 Task: Modify language to English.
Action: Mouse moved to (850, 144)
Screenshot: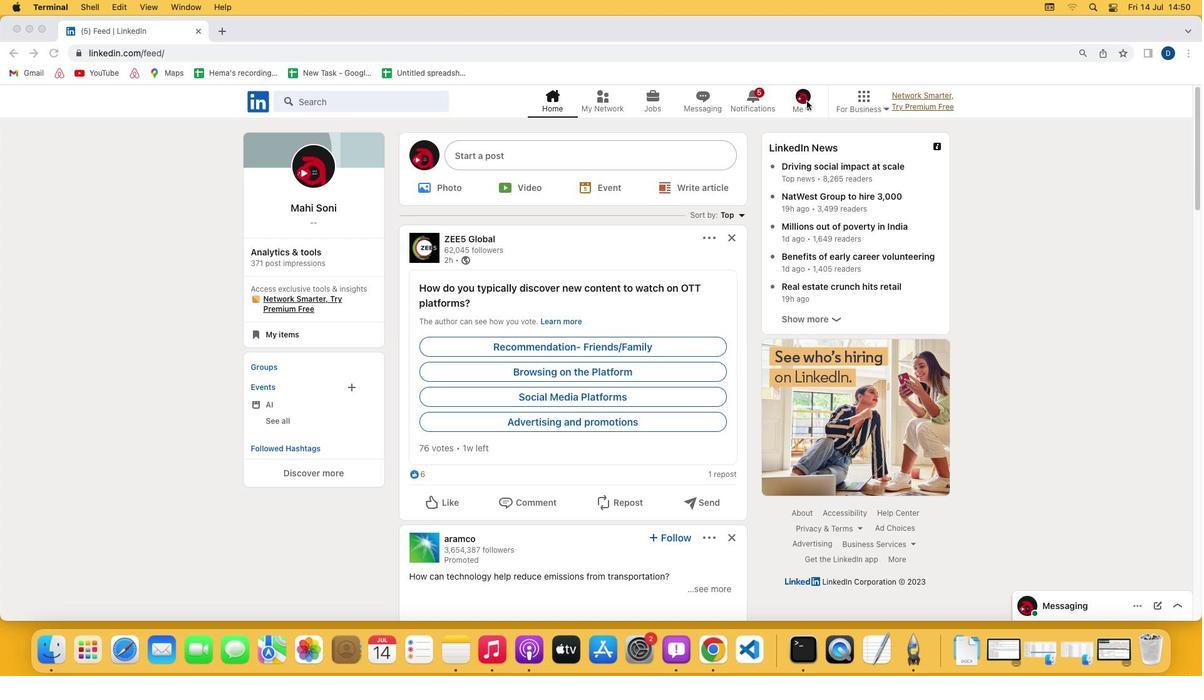 
Action: Mouse pressed left at (850, 144)
Screenshot: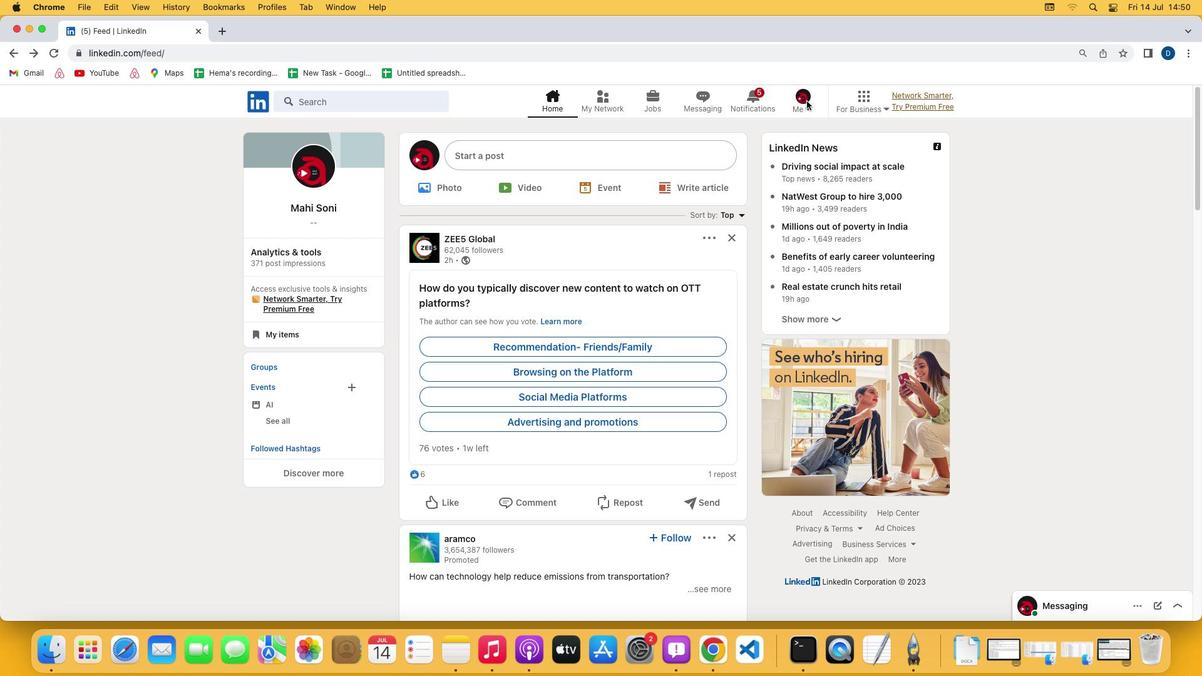 
Action: Mouse pressed left at (850, 144)
Screenshot: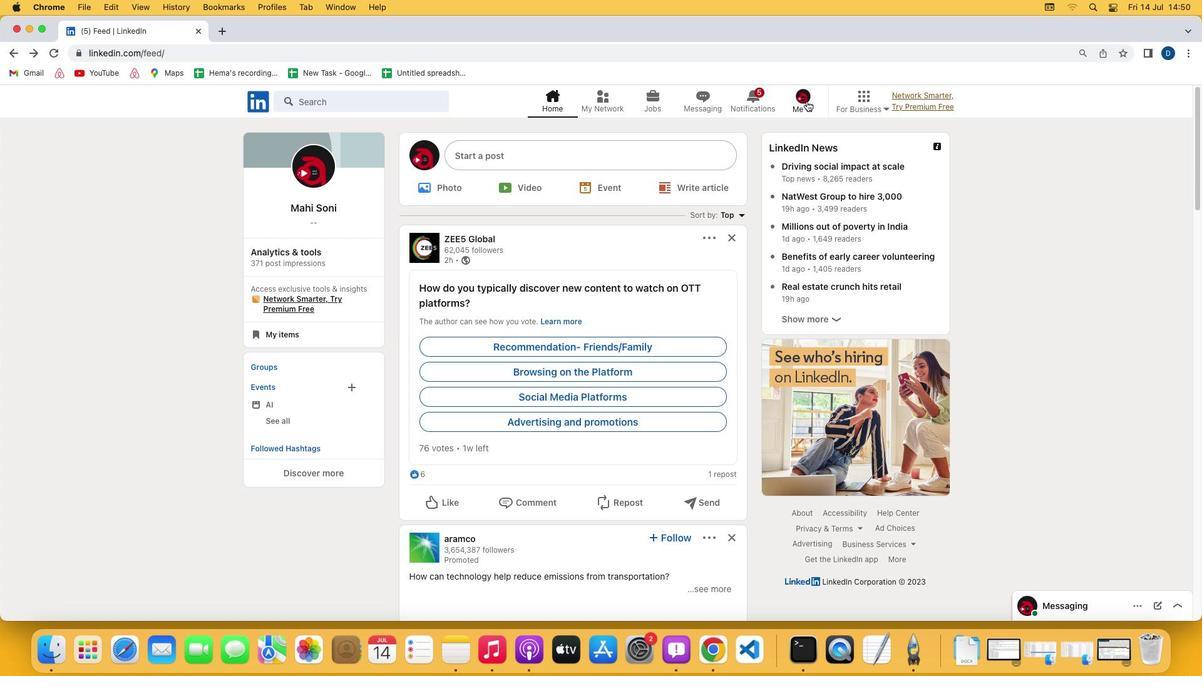 
Action: Mouse moved to (768, 276)
Screenshot: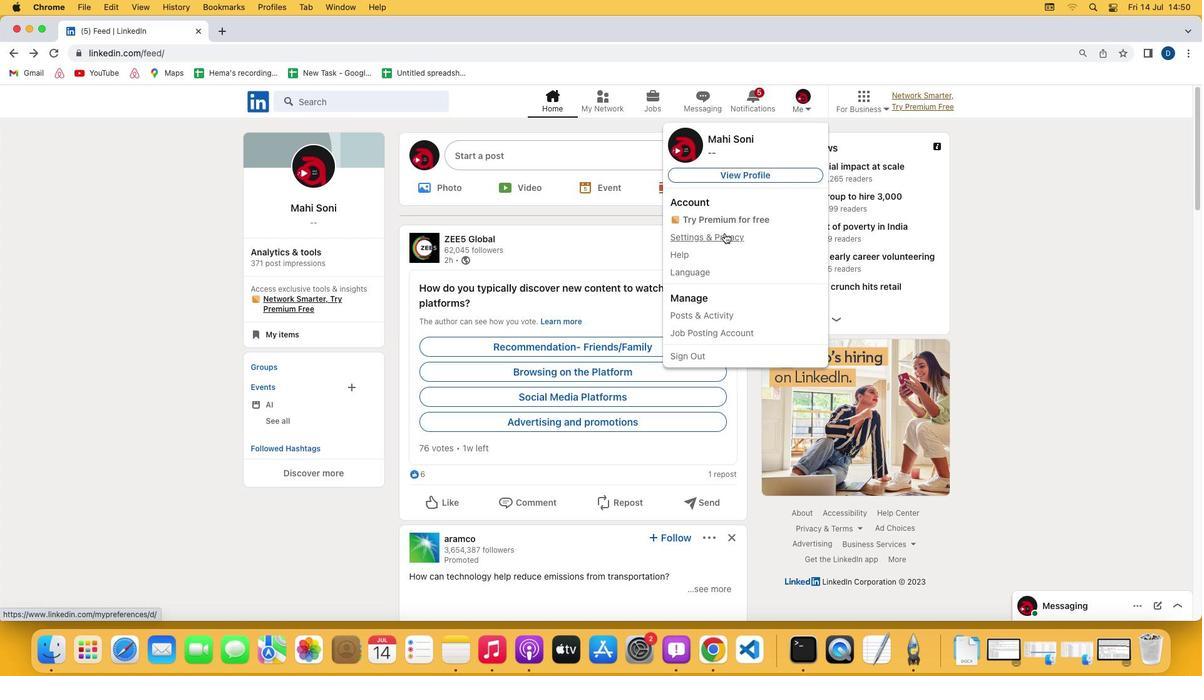 
Action: Mouse pressed left at (768, 276)
Screenshot: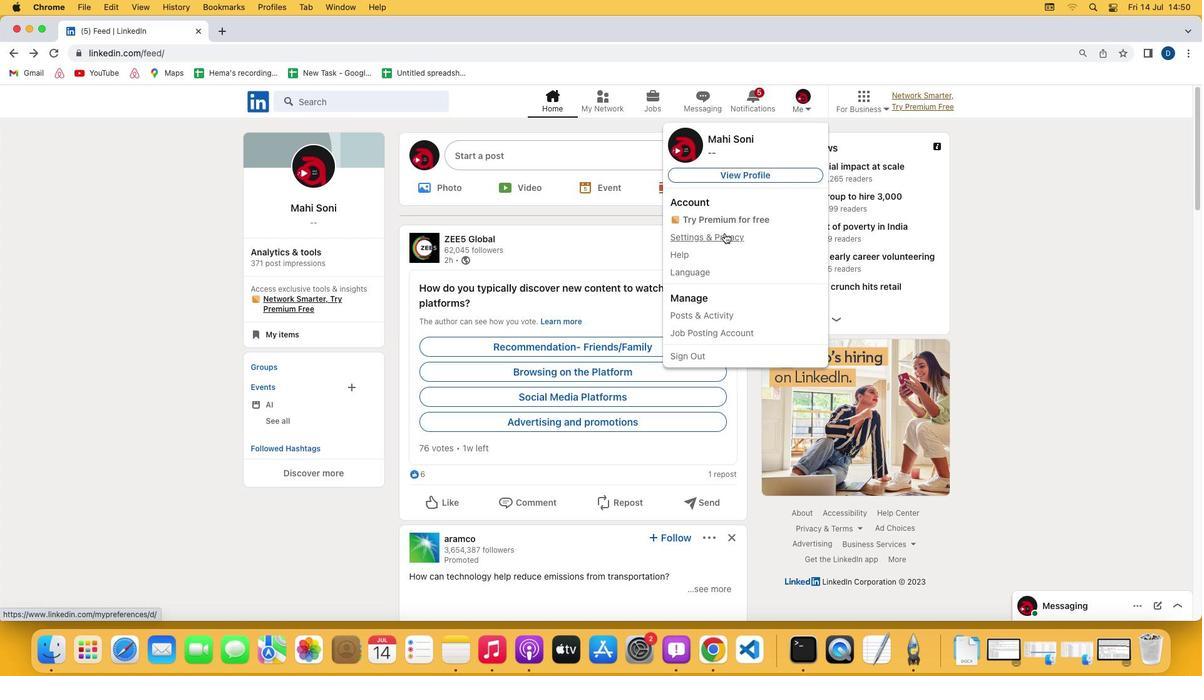 
Action: Mouse moved to (617, 435)
Screenshot: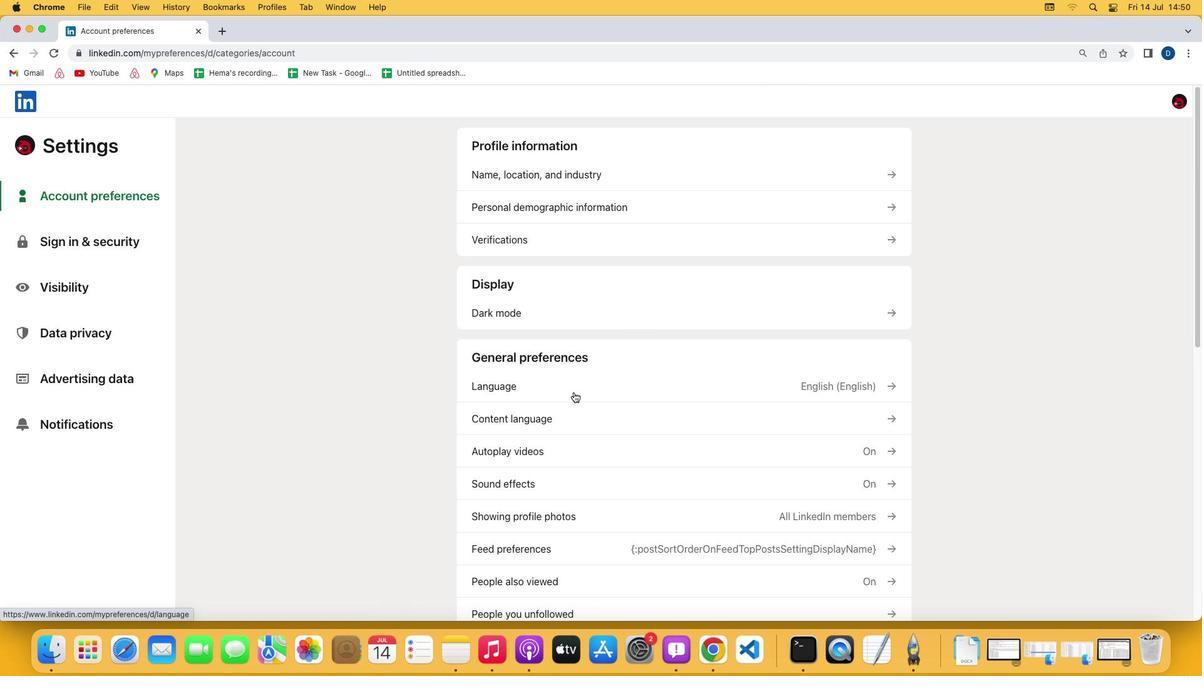 
Action: Mouse pressed left at (617, 435)
Screenshot: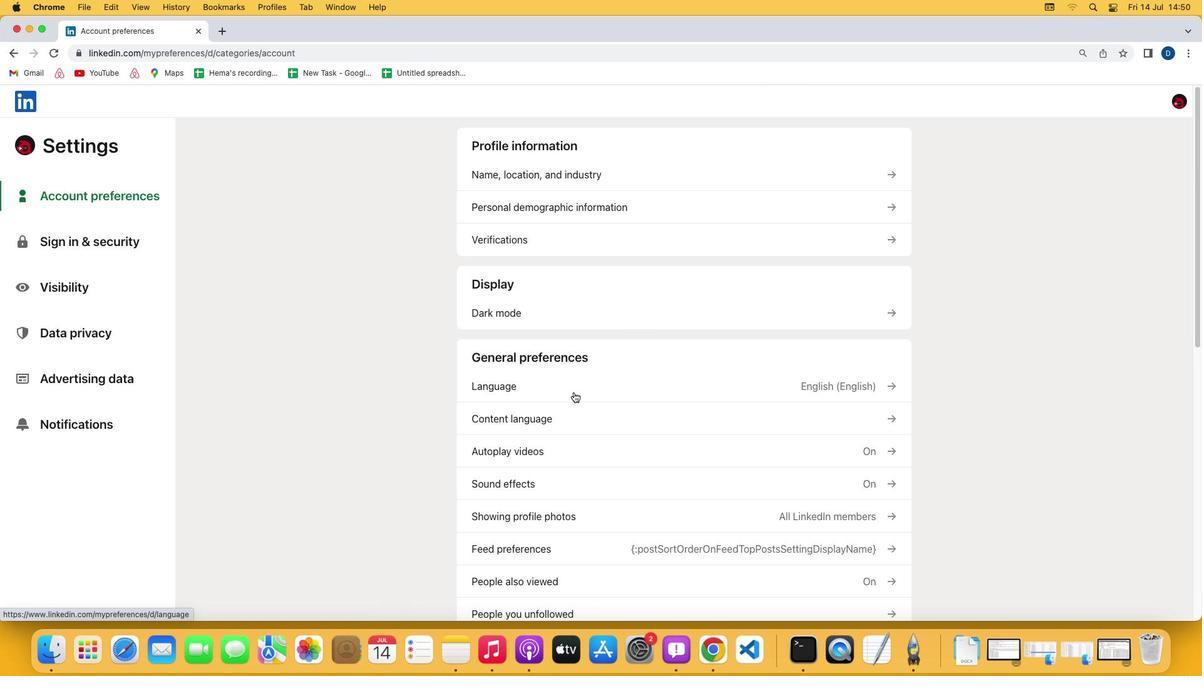 
Action: Mouse moved to (691, 259)
Screenshot: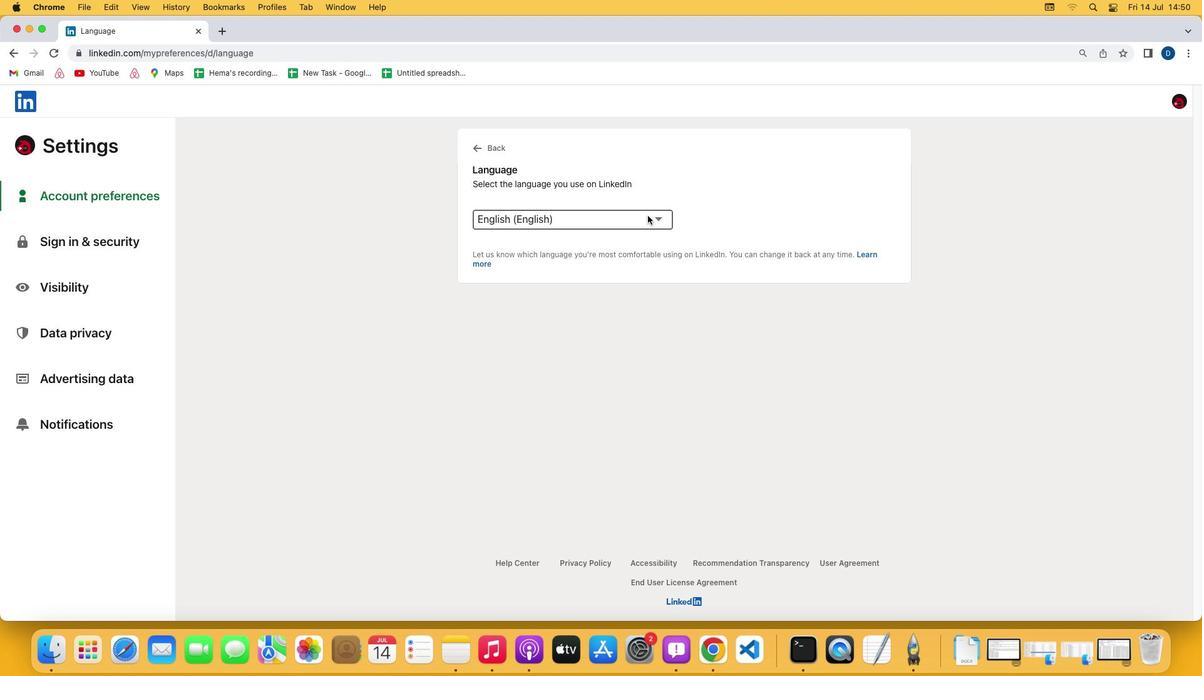 
Action: Mouse pressed left at (691, 259)
Screenshot: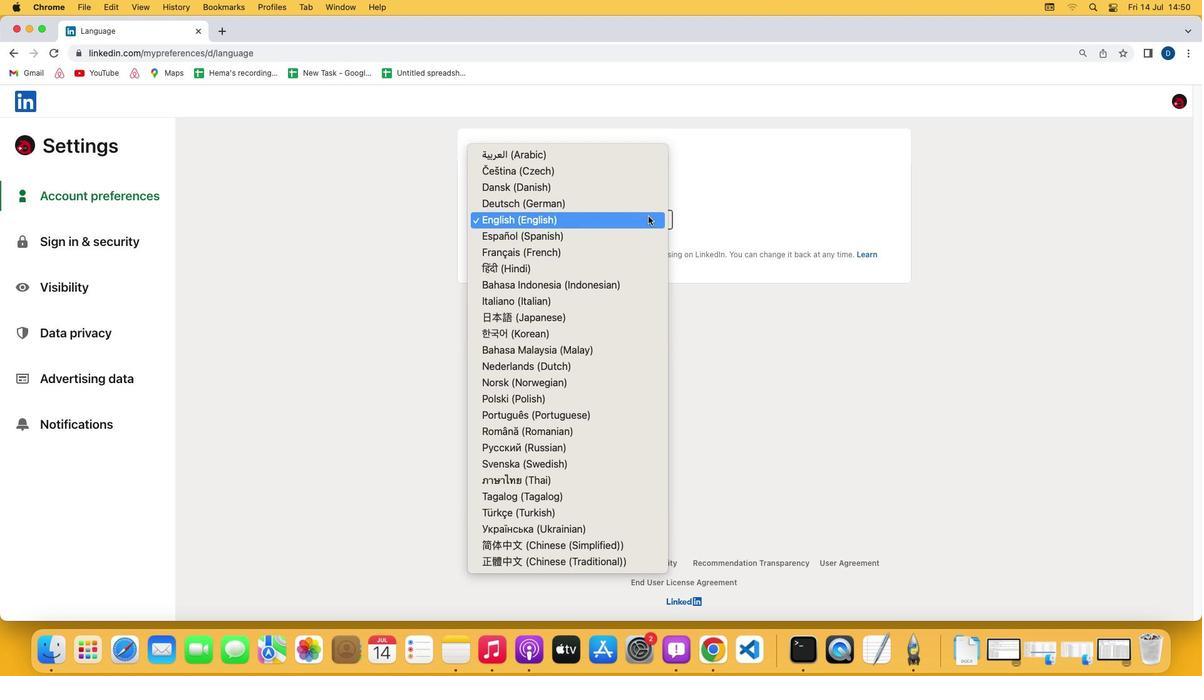 
Action: Mouse moved to (593, 268)
Screenshot: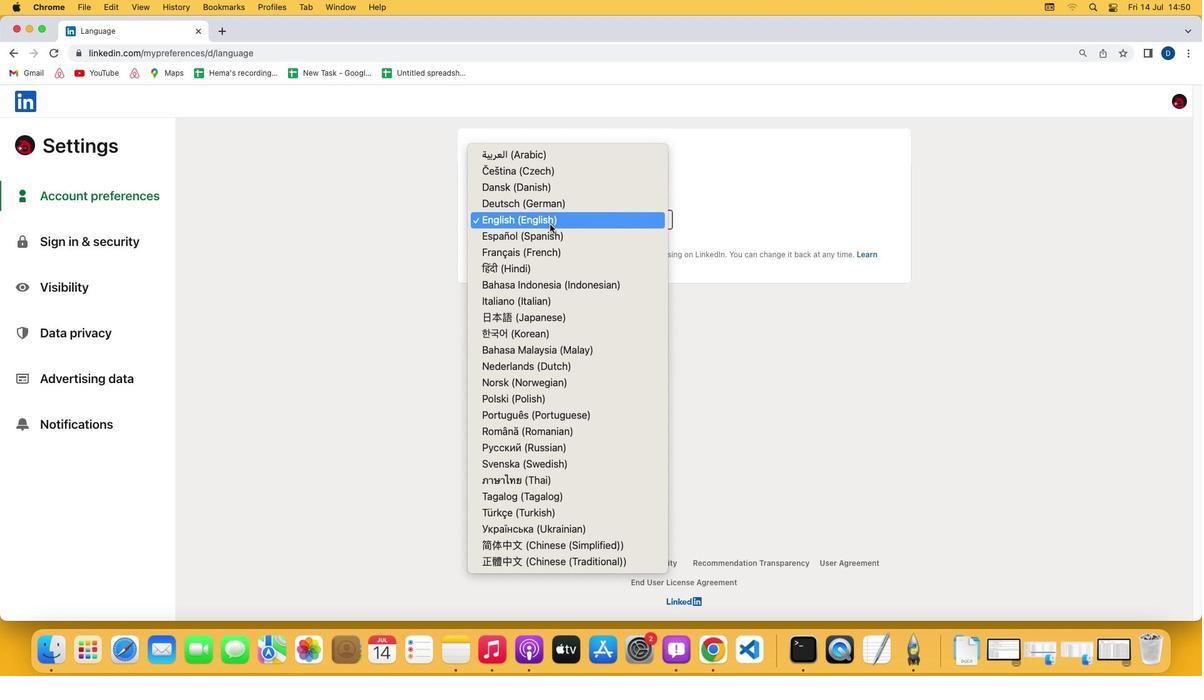 
Action: Mouse pressed left at (593, 268)
Screenshot: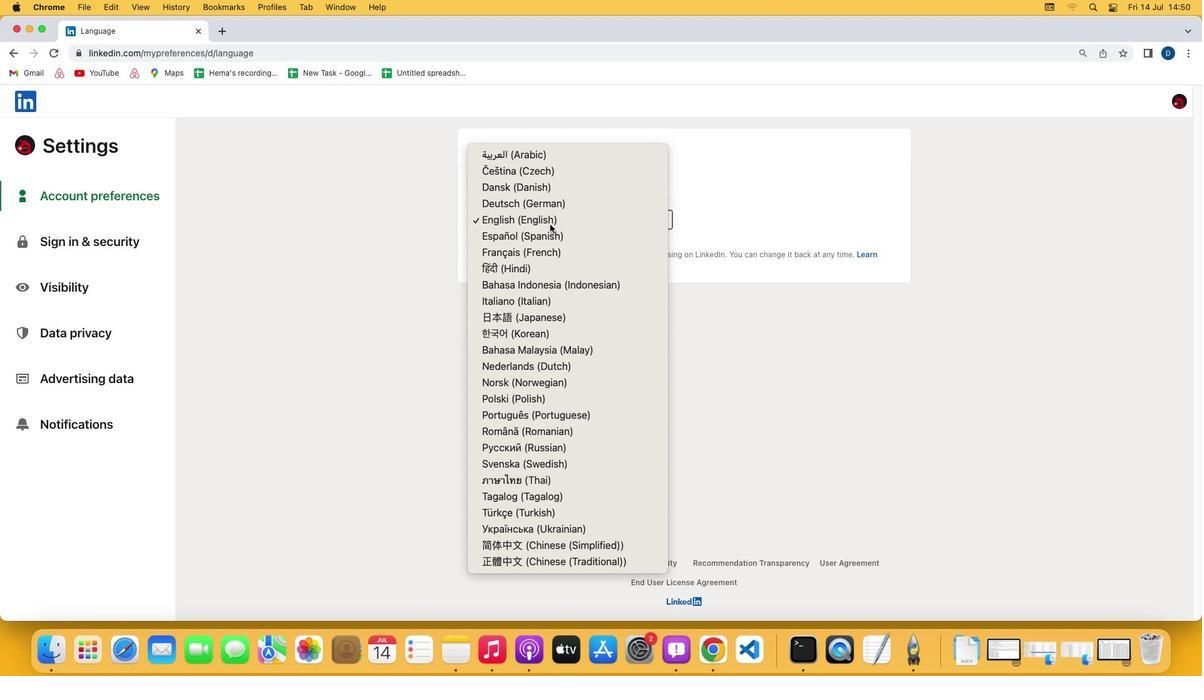 
